 Task: Measure the distance between Los Angeles and Joshua Tree National Park.
Action: Key pressed l<Key.caps_lock>OS<Key.space>ANGELES
Screenshot: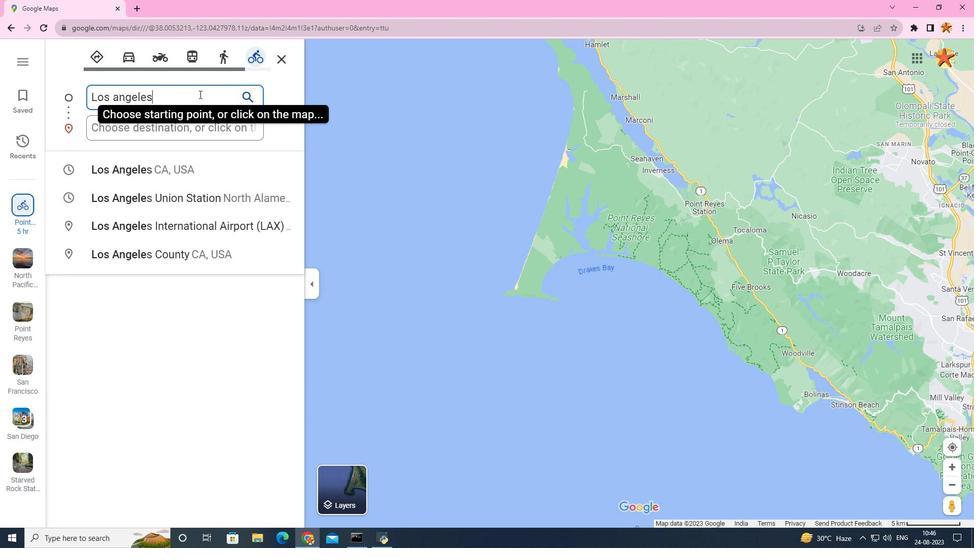
Action: Mouse moved to (157, 211)
Screenshot: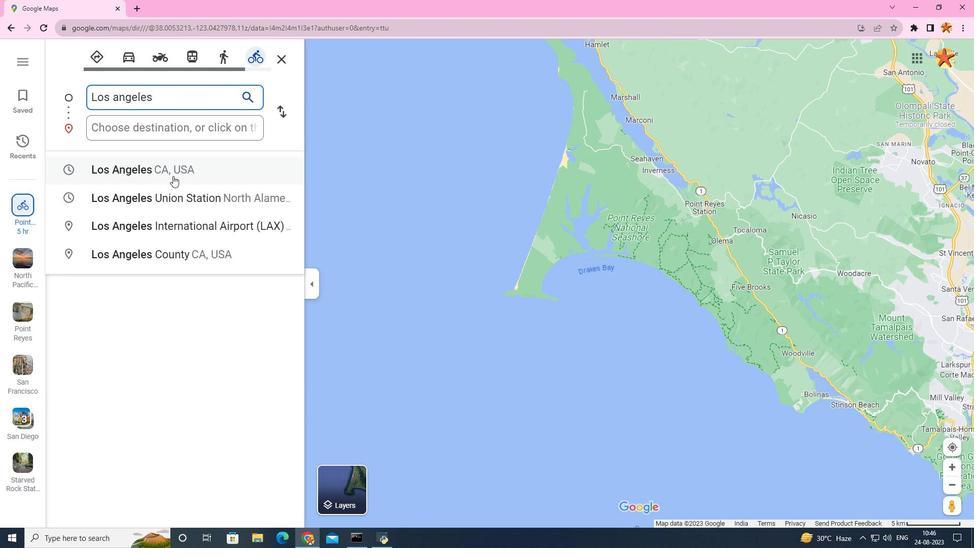 
Action: Mouse pressed left at (157, 211)
Screenshot: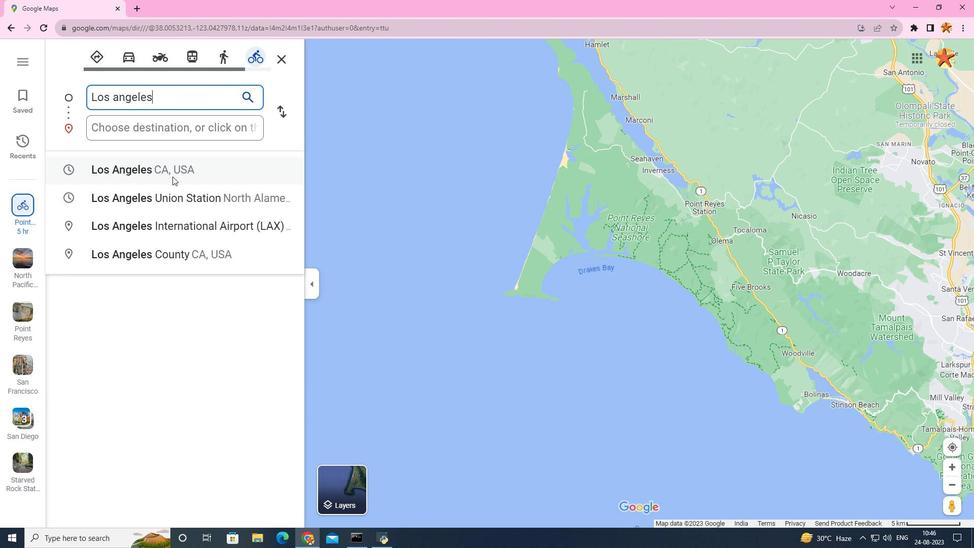 
Action: Mouse moved to (133, 175)
Screenshot: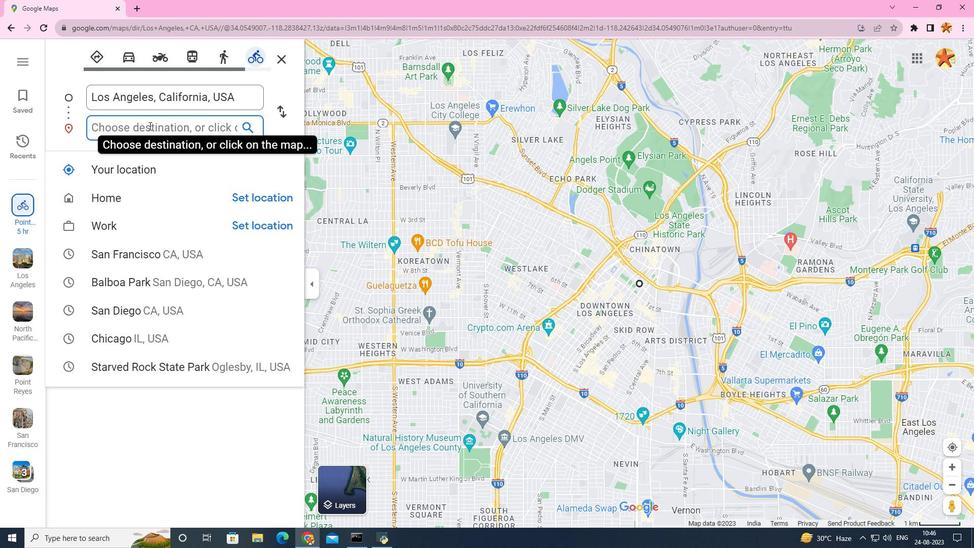 
Action: Key pressed JOSHUA
Screenshot: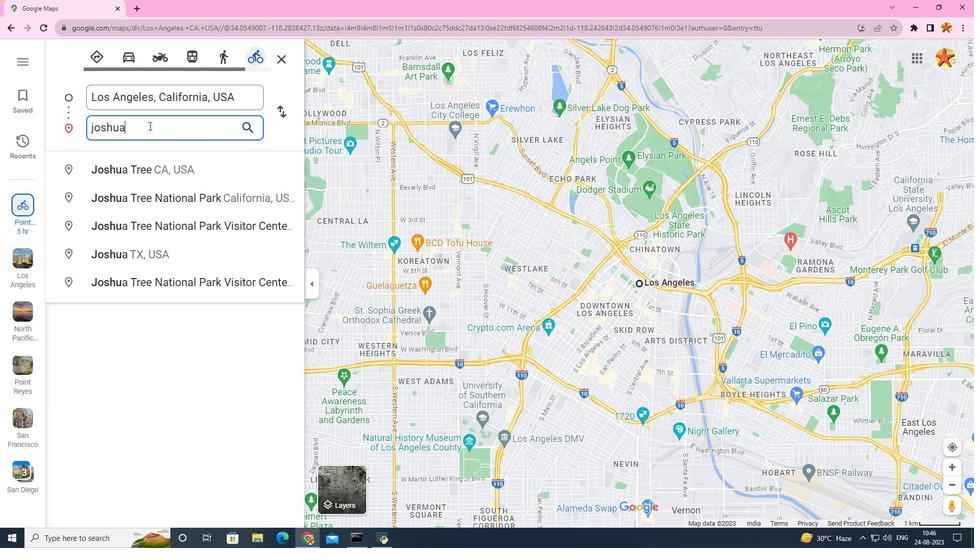 
Action: Mouse moved to (115, 228)
Screenshot: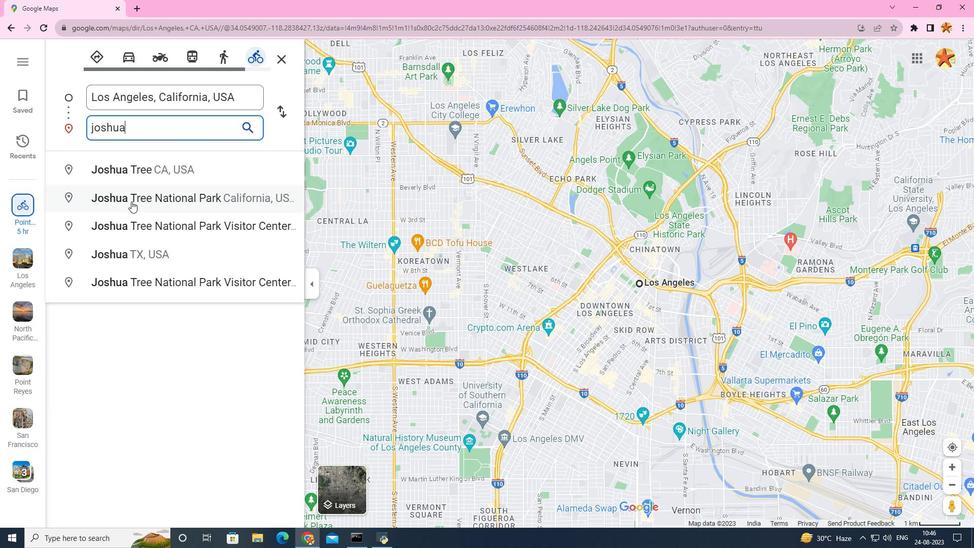 
Action: Mouse pressed left at (115, 228)
Screenshot: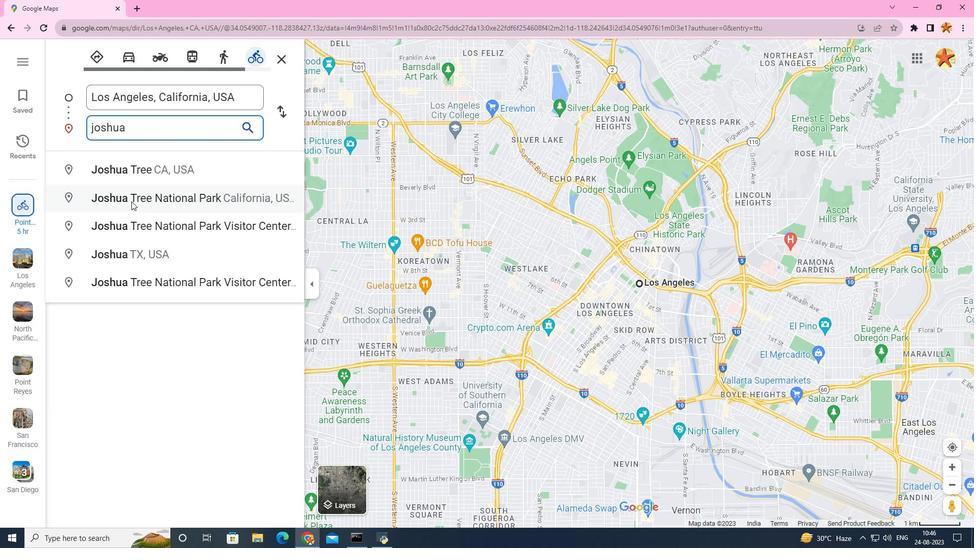 
Action: Mouse moved to (535, 429)
Screenshot: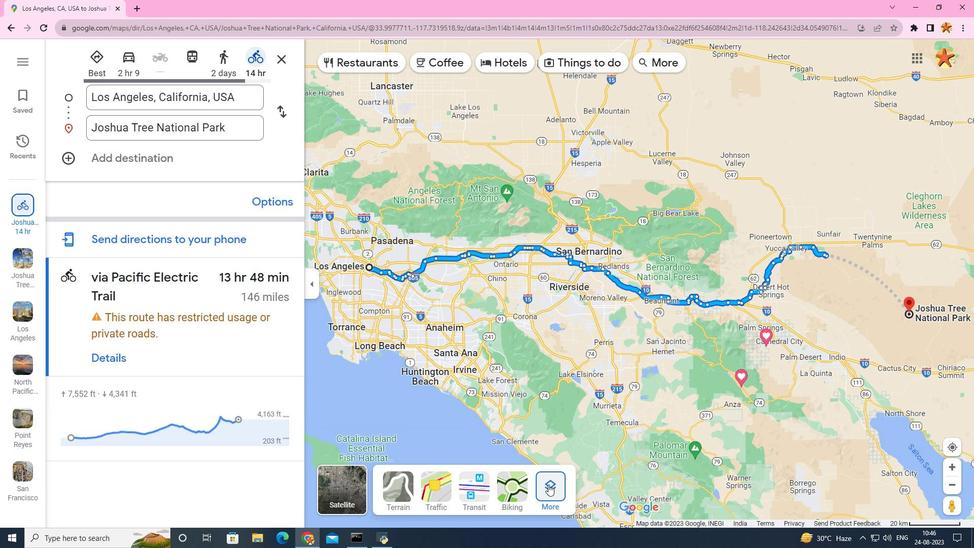 
Action: Mouse pressed left at (535, 429)
Screenshot: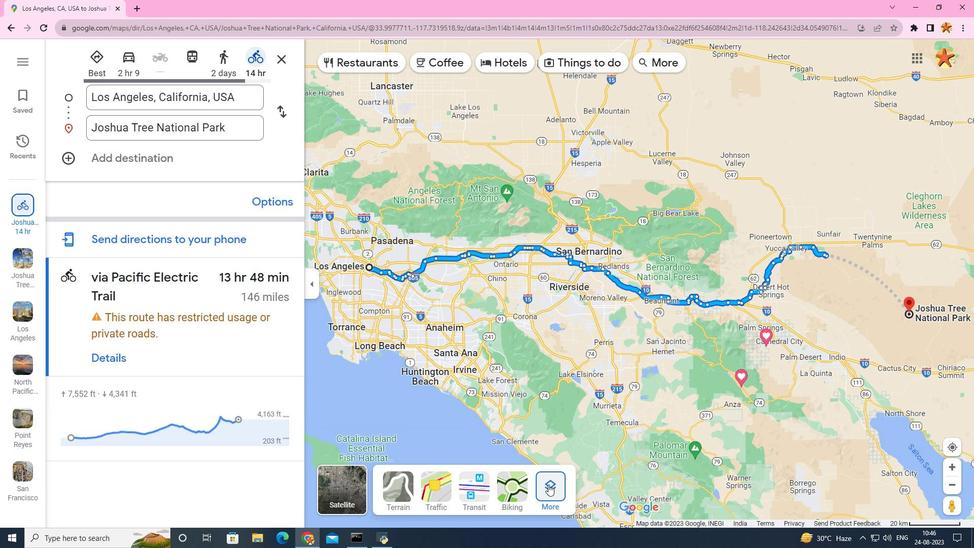 
Action: Mouse moved to (439, 349)
Screenshot: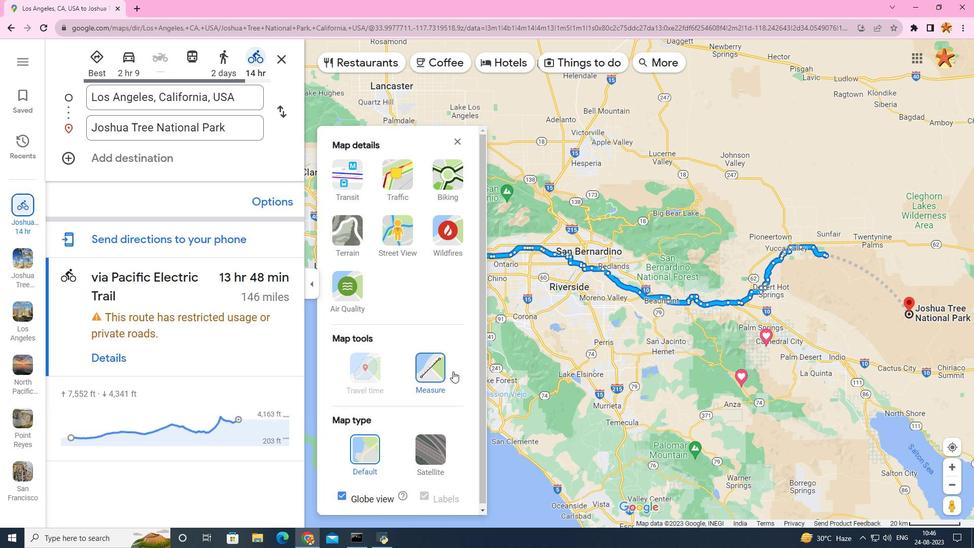 
Action: Mouse pressed left at (439, 349)
Screenshot: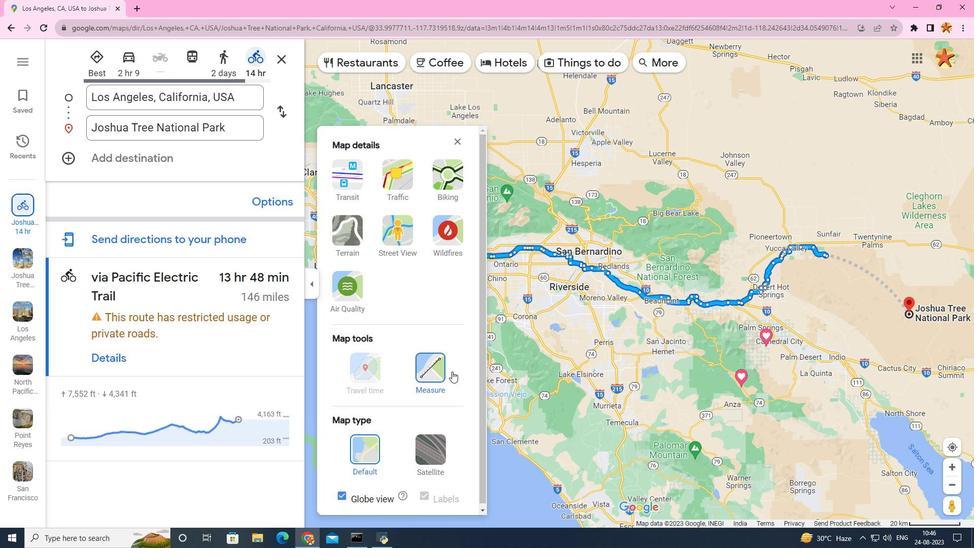 
Action: Mouse moved to (571, 360)
Screenshot: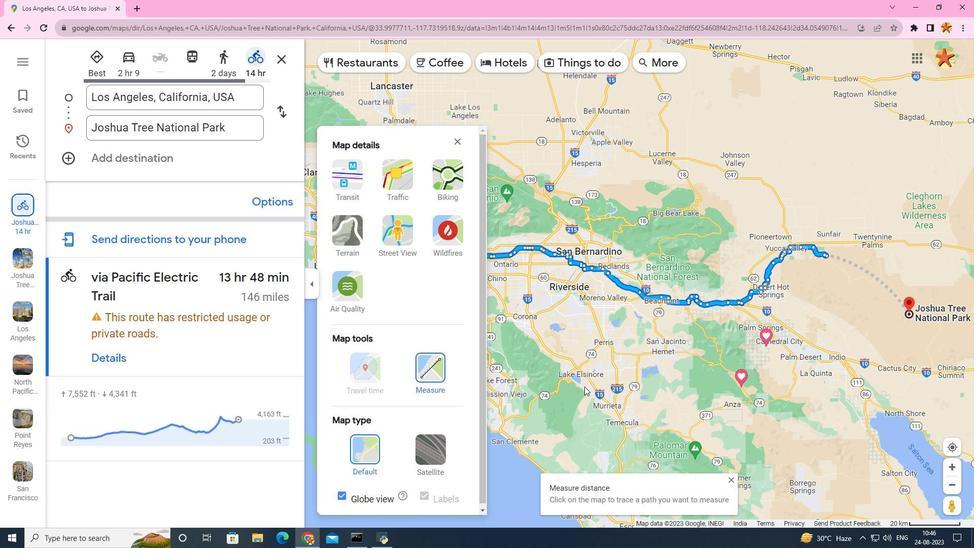 
Action: Mouse scrolled (571, 359) with delta (0, 0)
Screenshot: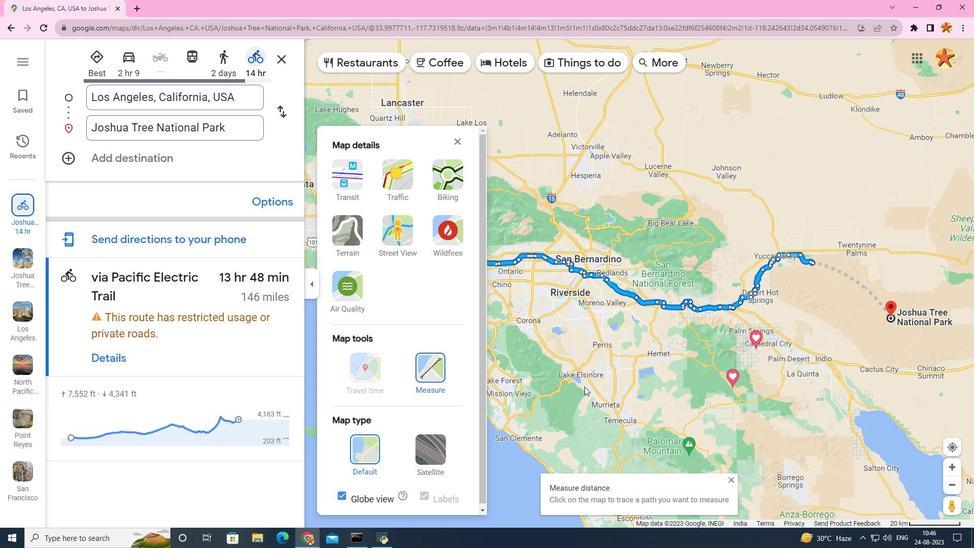 
Action: Mouse scrolled (571, 359) with delta (0, 0)
Screenshot: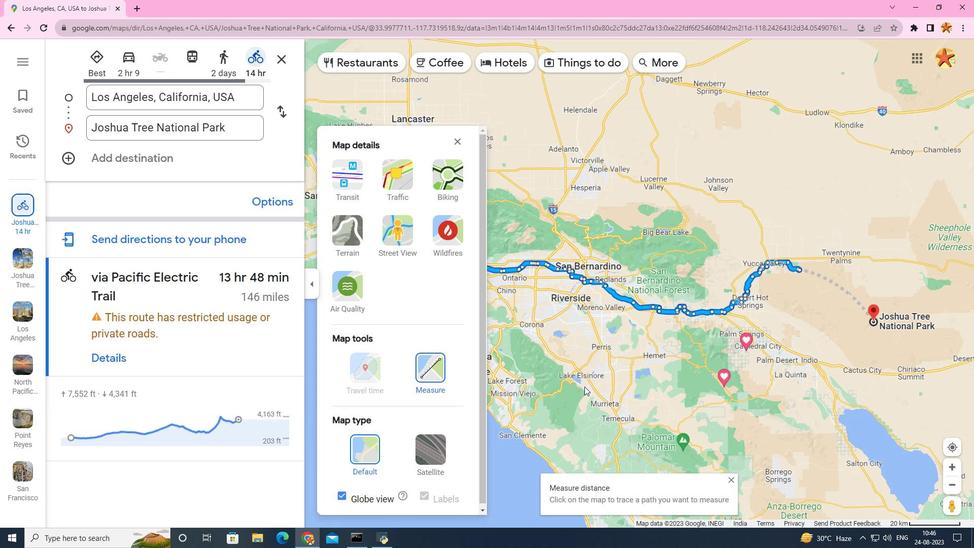 
Action: Mouse scrolled (571, 359) with delta (0, 0)
Screenshot: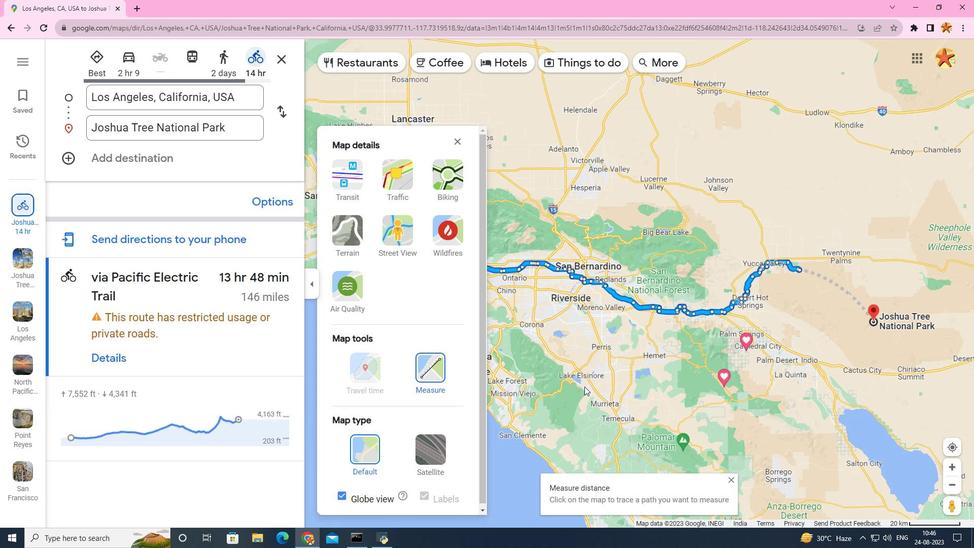 
Action: Mouse moved to (445, 188)
Screenshot: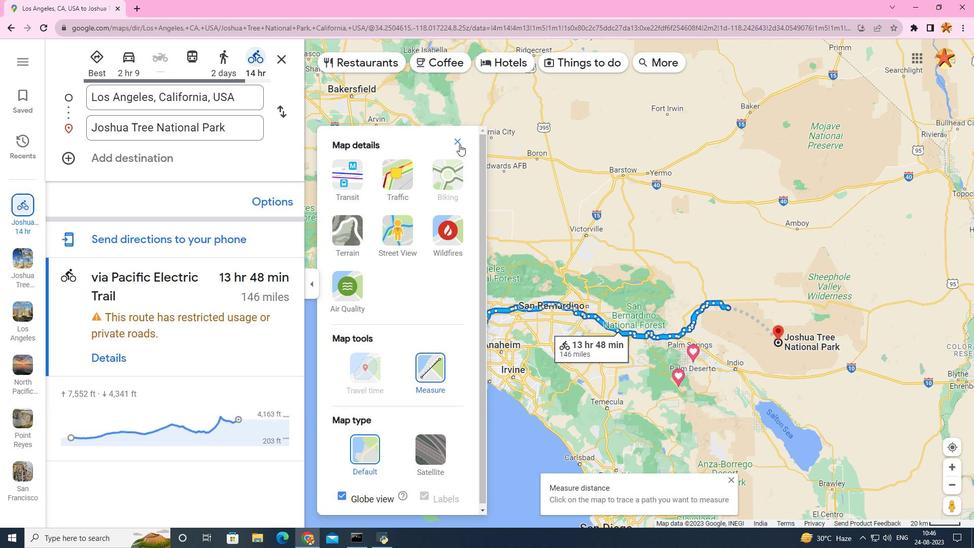 
Action: Mouse pressed left at (445, 188)
Screenshot: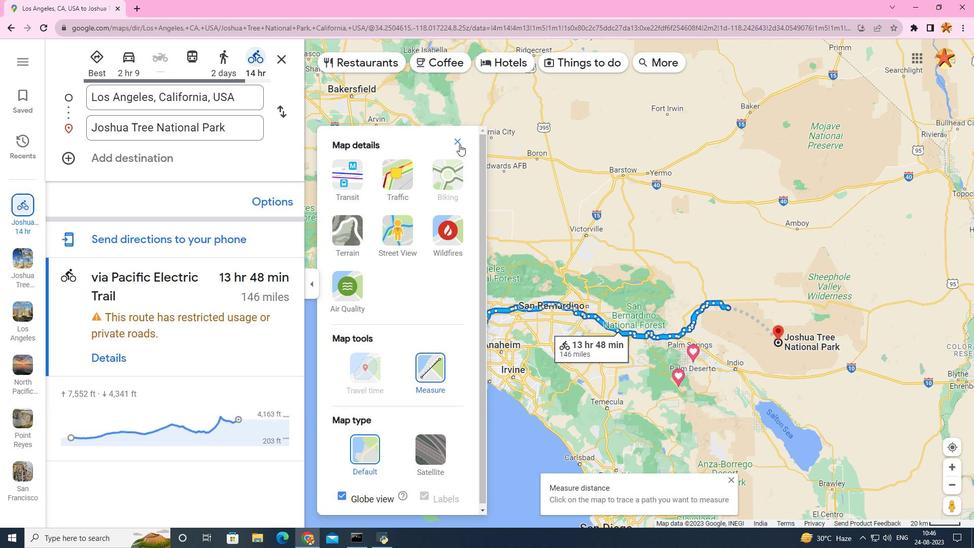 
Action: Mouse moved to (443, 310)
Screenshot: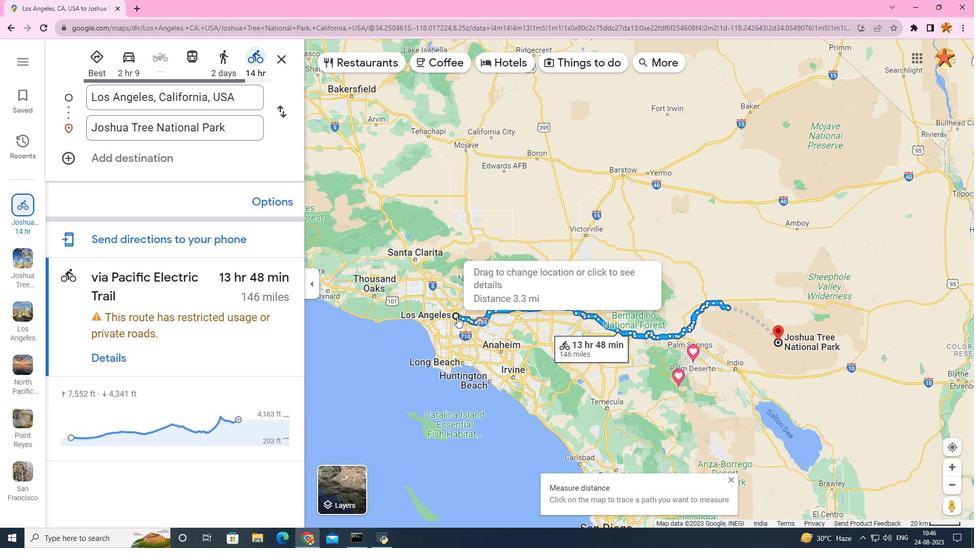 
Action: Mouse pressed left at (443, 310)
Screenshot: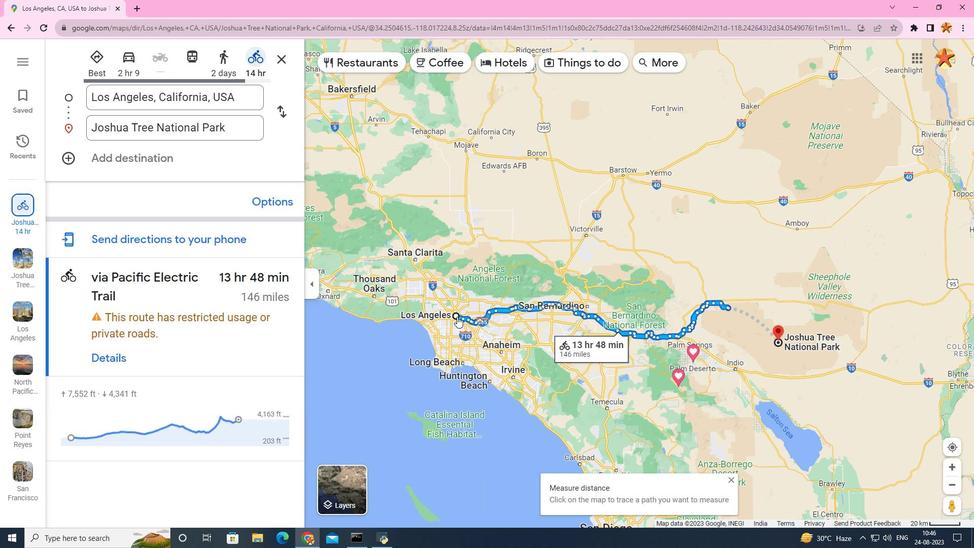 
Action: Mouse moved to (766, 327)
Screenshot: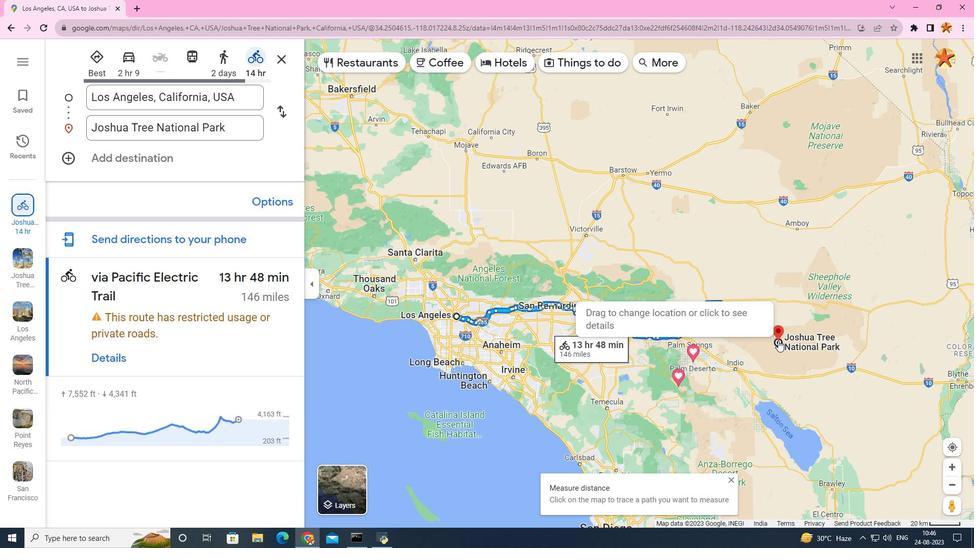 
Action: Mouse pressed left at (766, 327)
Screenshot: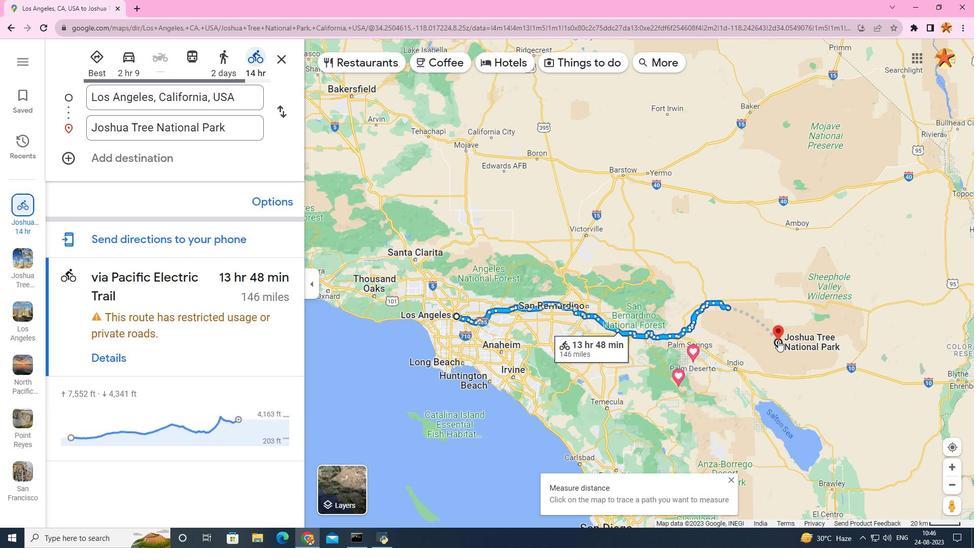 
Action: Mouse moved to (707, 347)
Screenshot: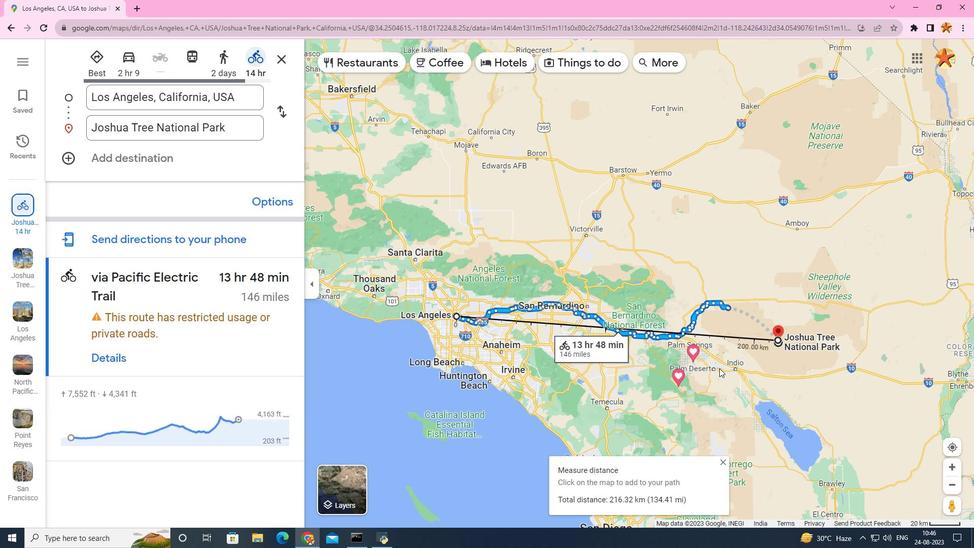 
